 Task: Change the configuration of the table layout of the mark's project to sort by "Milestone" in descending order.
Action: Mouse moved to (211, 169)
Screenshot: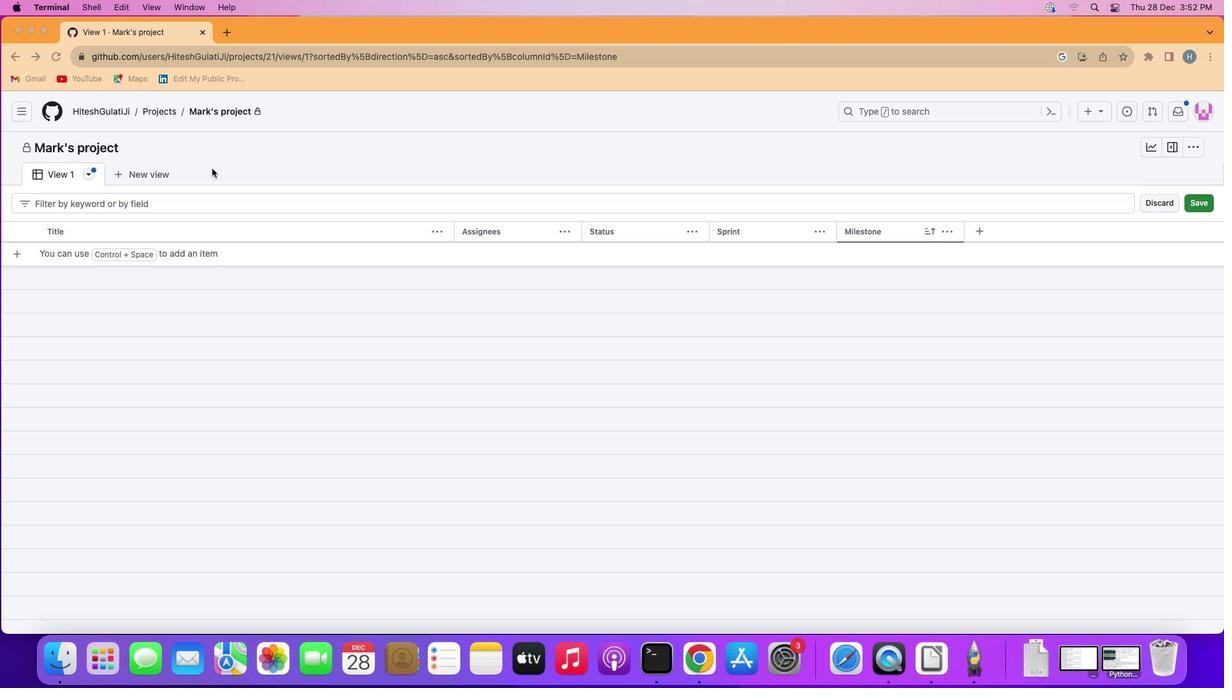 
Action: Mouse pressed left at (211, 169)
Screenshot: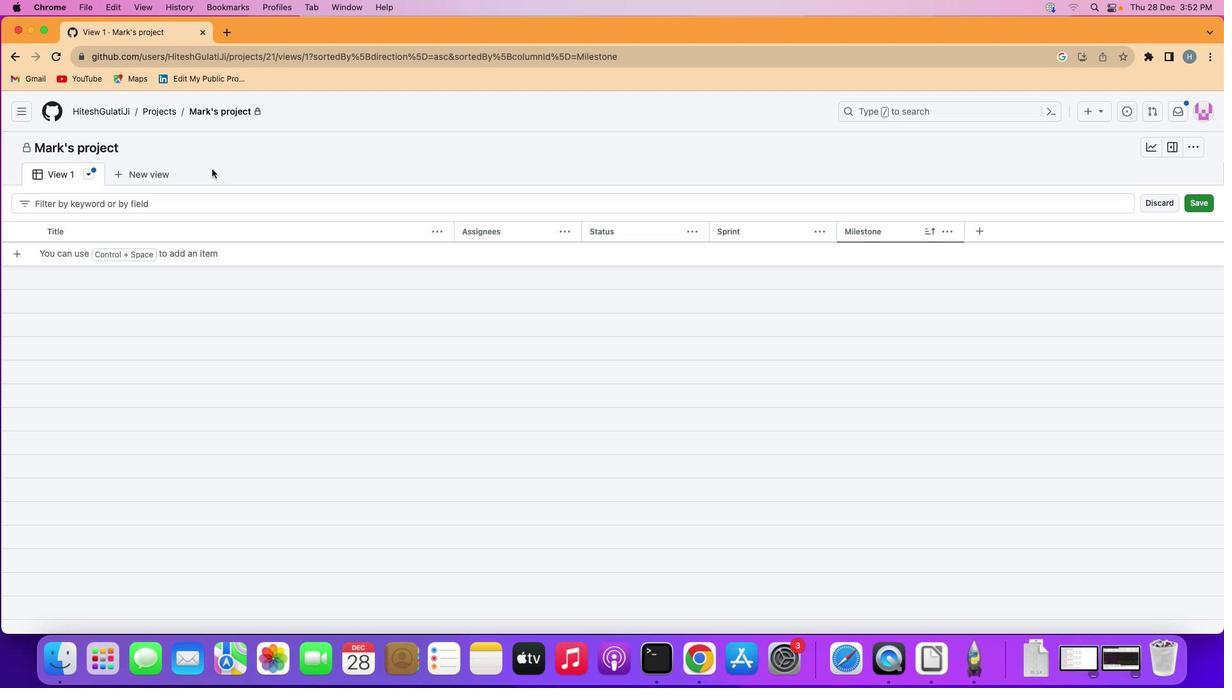 
Action: Mouse moved to (88, 170)
Screenshot: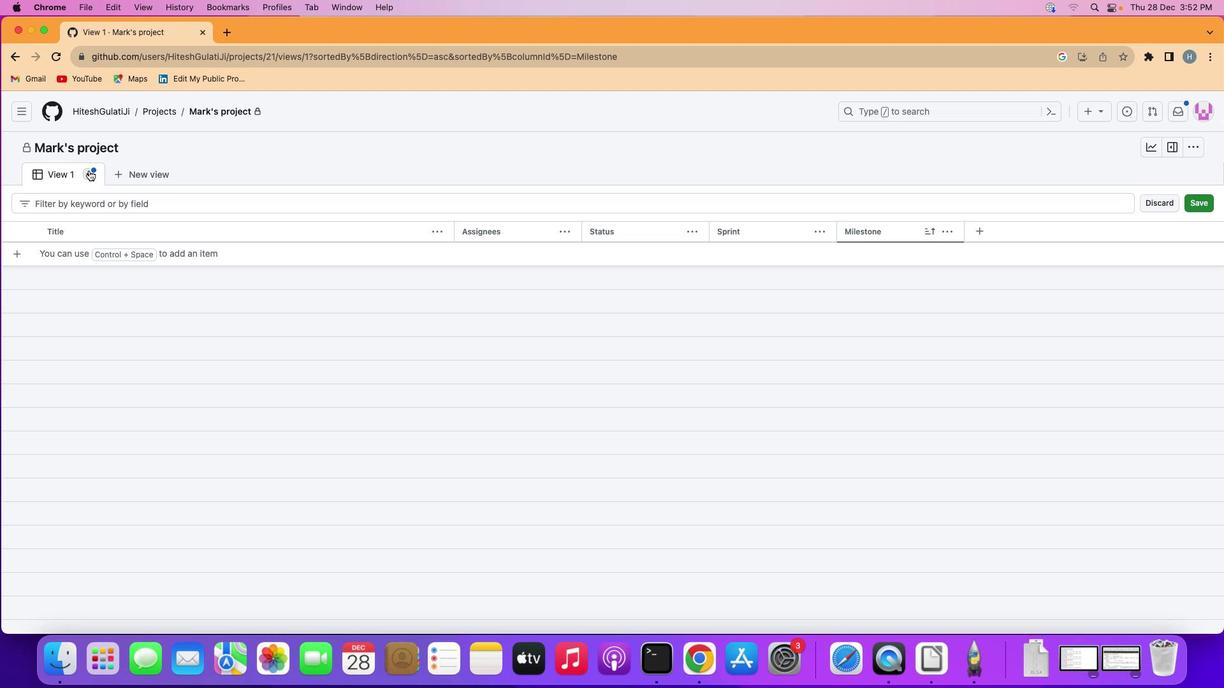 
Action: Mouse pressed left at (88, 170)
Screenshot: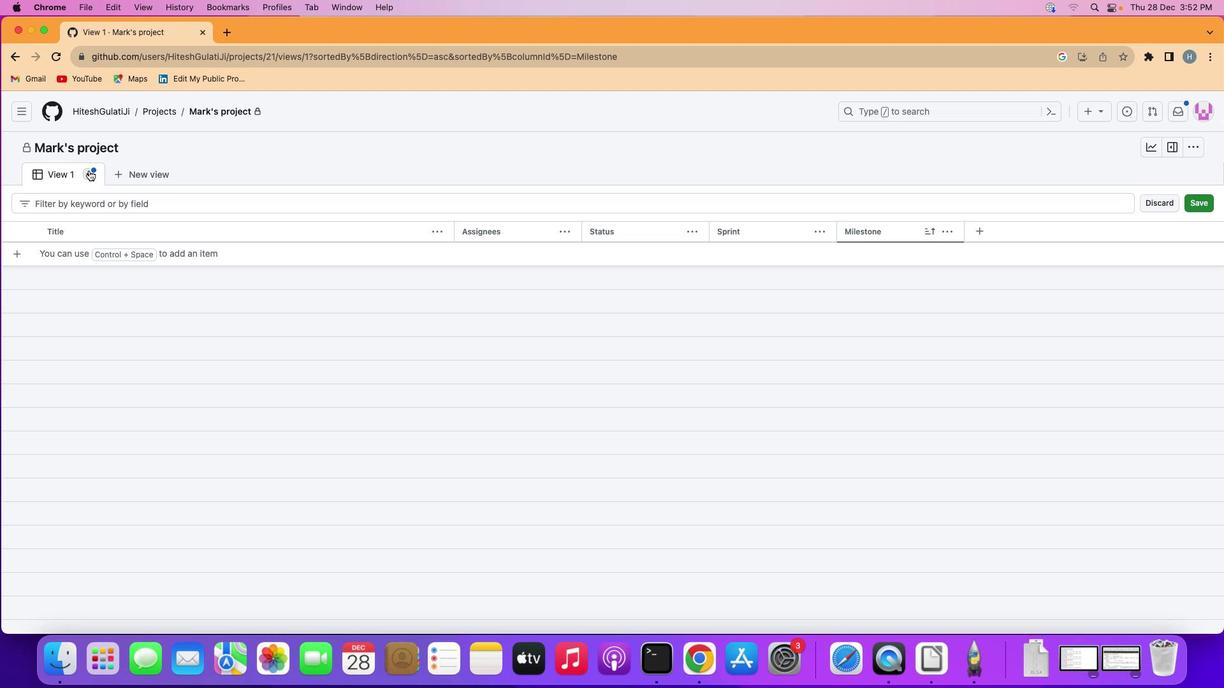 
Action: Mouse moved to (149, 308)
Screenshot: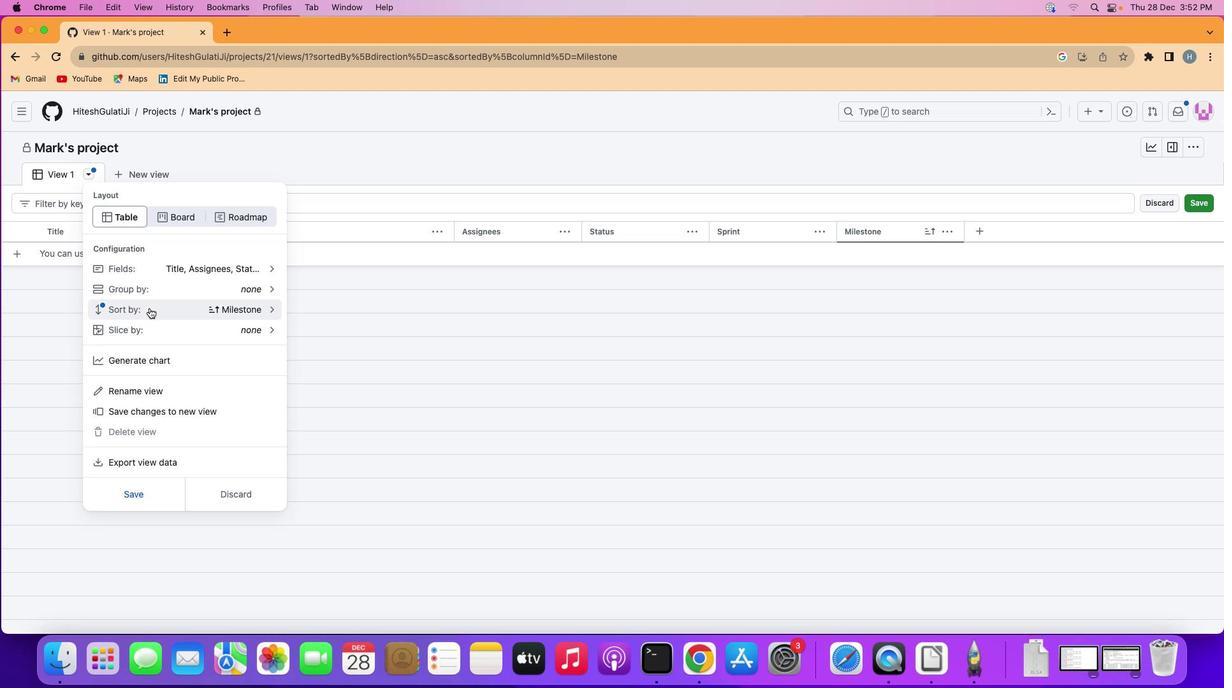 
Action: Mouse pressed left at (149, 308)
Screenshot: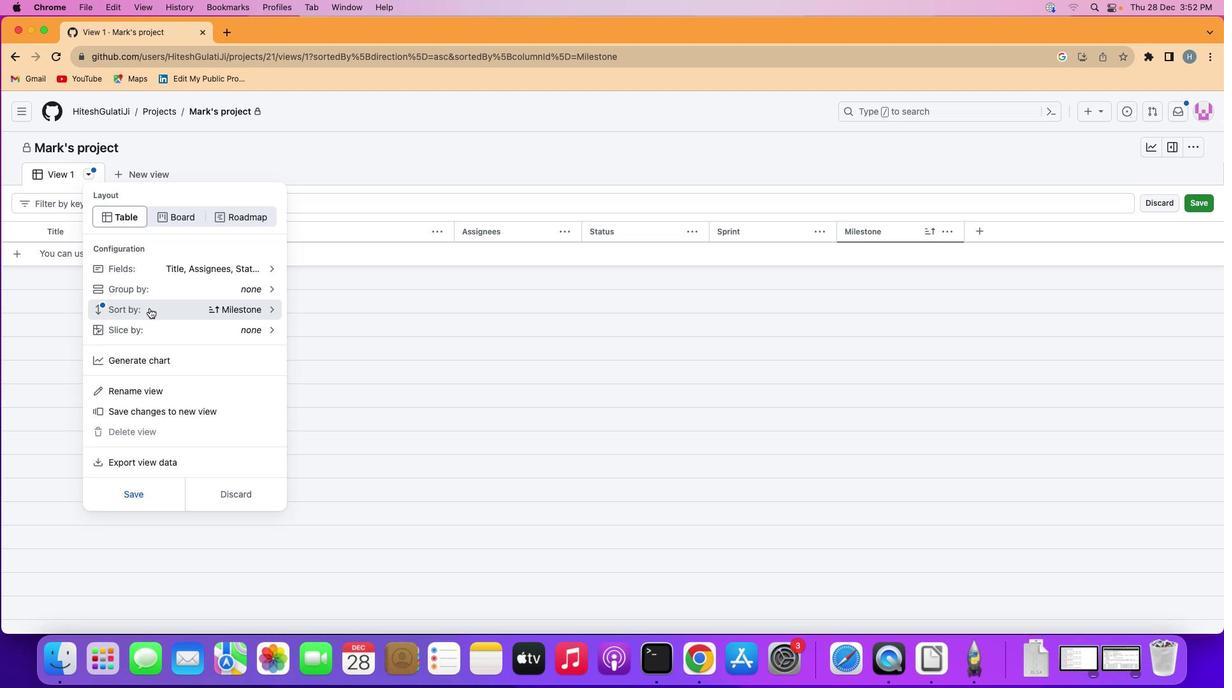 
Action: Mouse moved to (212, 385)
Screenshot: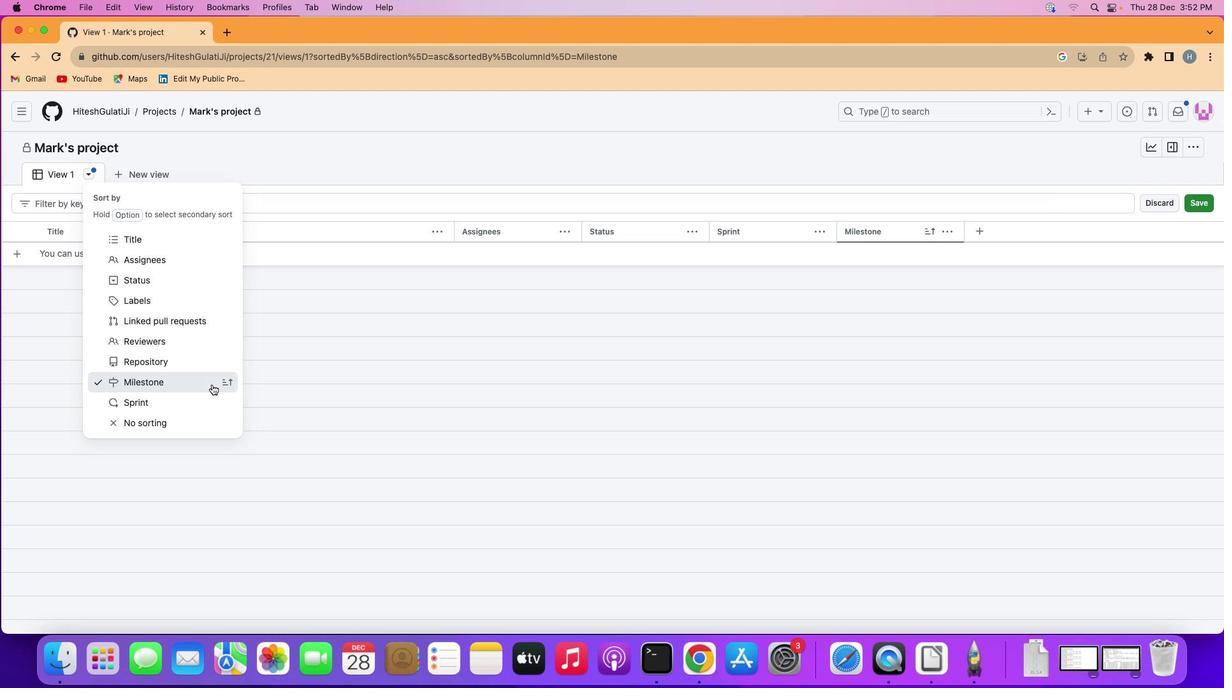 
Action: Mouse pressed left at (212, 385)
Screenshot: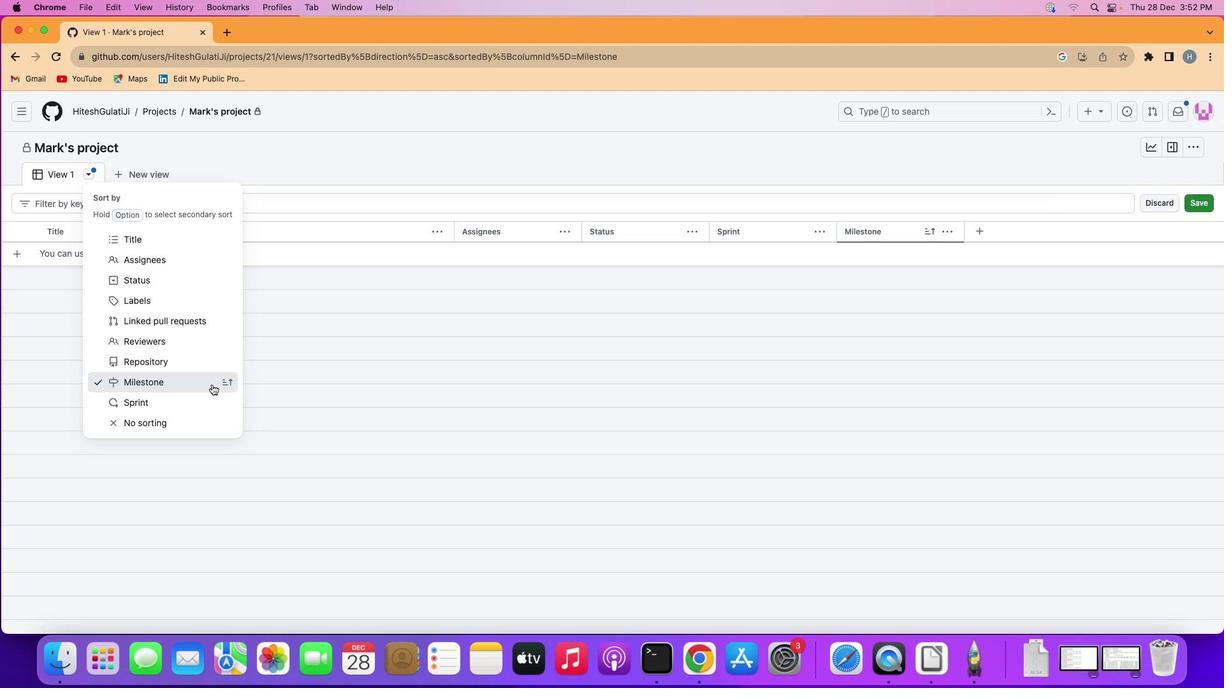 
Action: Mouse moved to (344, 383)
Screenshot: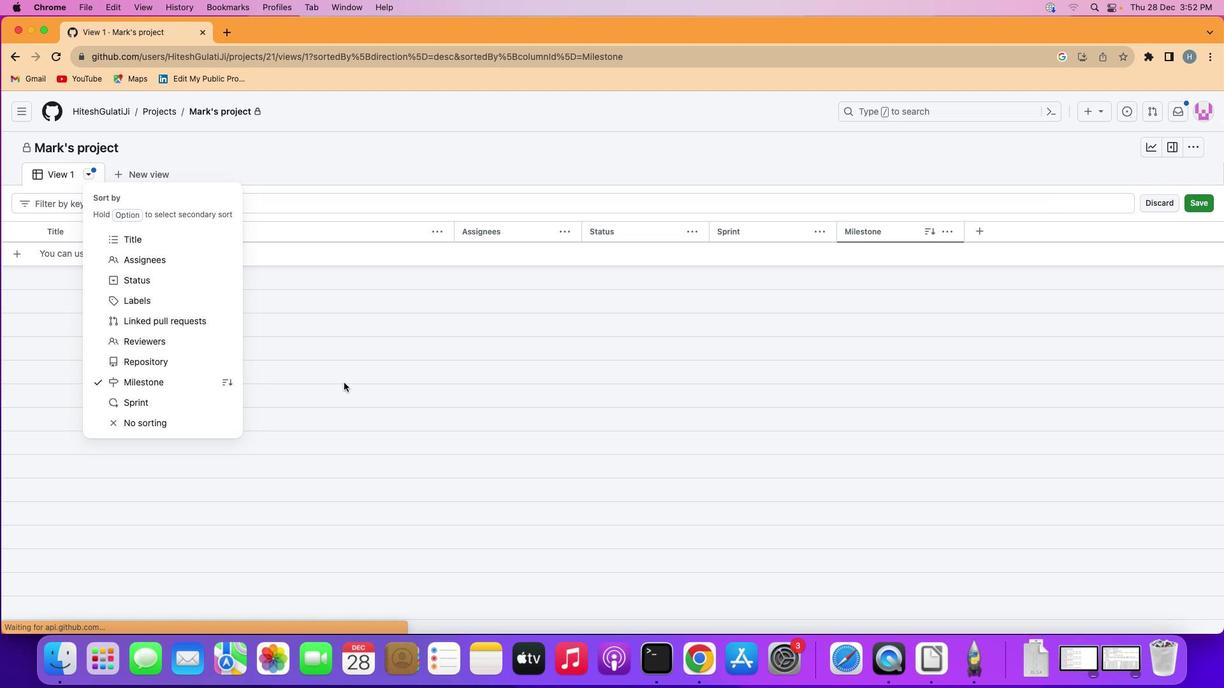 
